 Task: Schedule a 90-minute outdoor yoga and meditation retreat in a serene natural setting.
Action: Mouse moved to (403, 190)
Screenshot: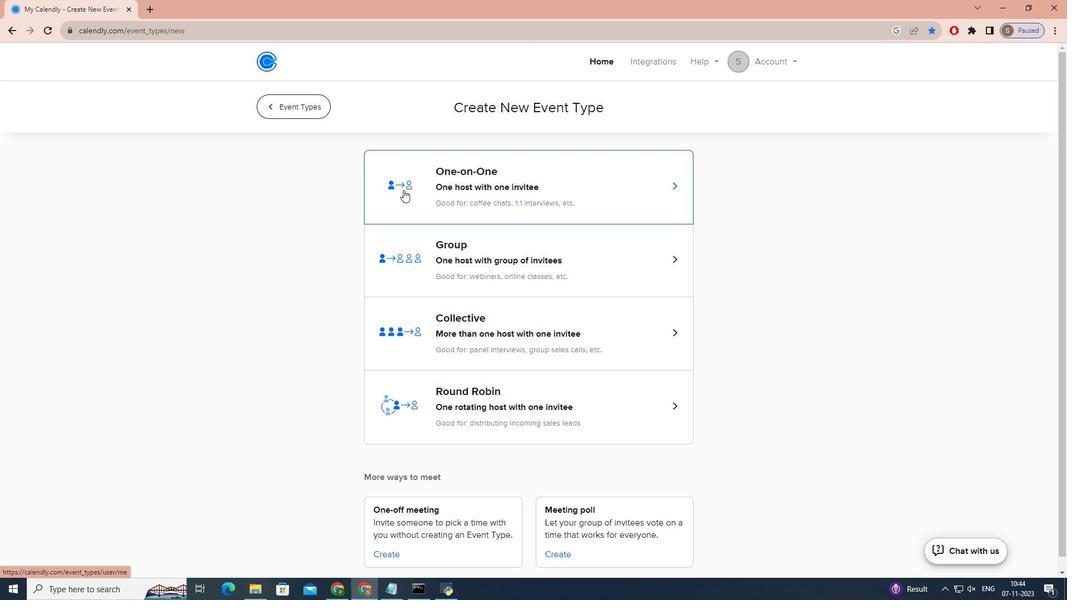 
Action: Mouse pressed left at (403, 190)
Screenshot: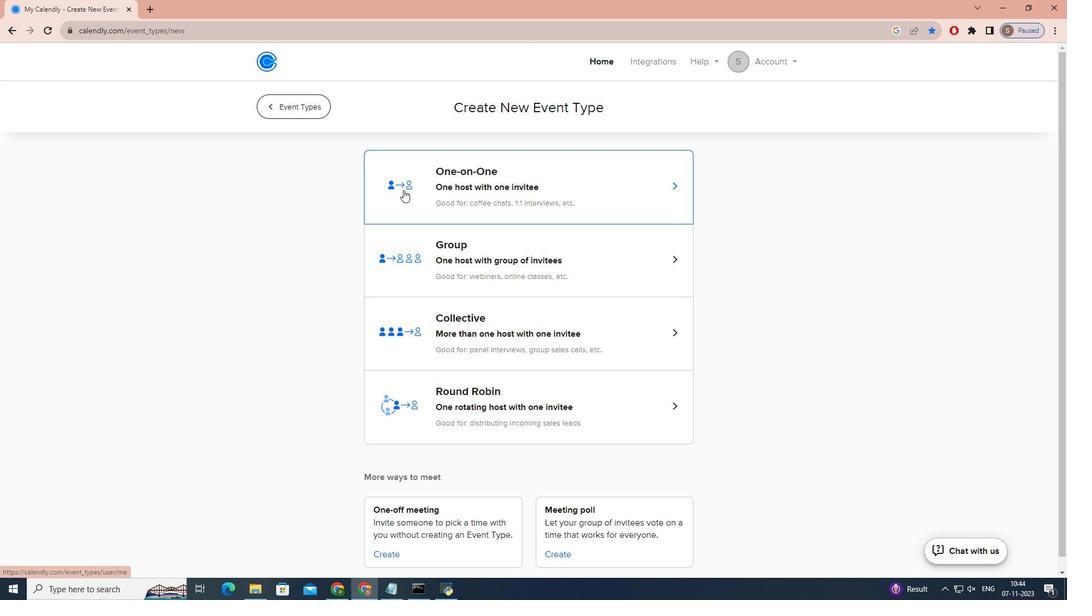
Action: Key pressed s<Key.caps_lock>ERENE<Key.space><Key.caps_lock>o<Key.caps_lock>UTDOOR<Key.space><Key.caps_lock>y<Key.caps_lock>OGA<Key.space>AND<Key.space><Key.caps_lock>m<Key.caps_lock>EDITATION<Key.space><Key.caps_lock>r<Key.caps_lock>ETREAT<Key.space>
Screenshot: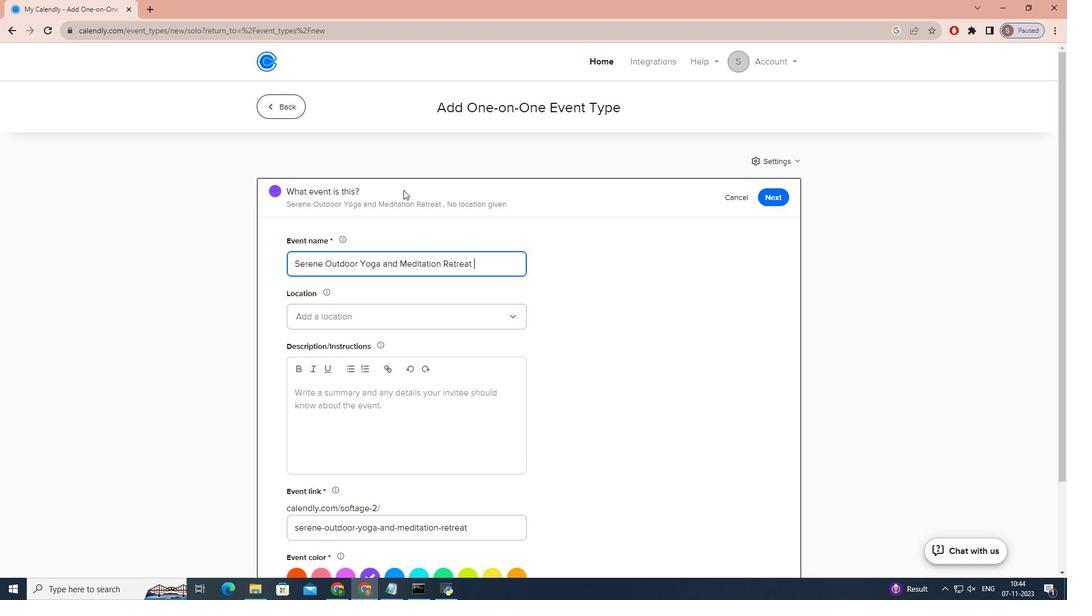 
Action: Mouse moved to (399, 320)
Screenshot: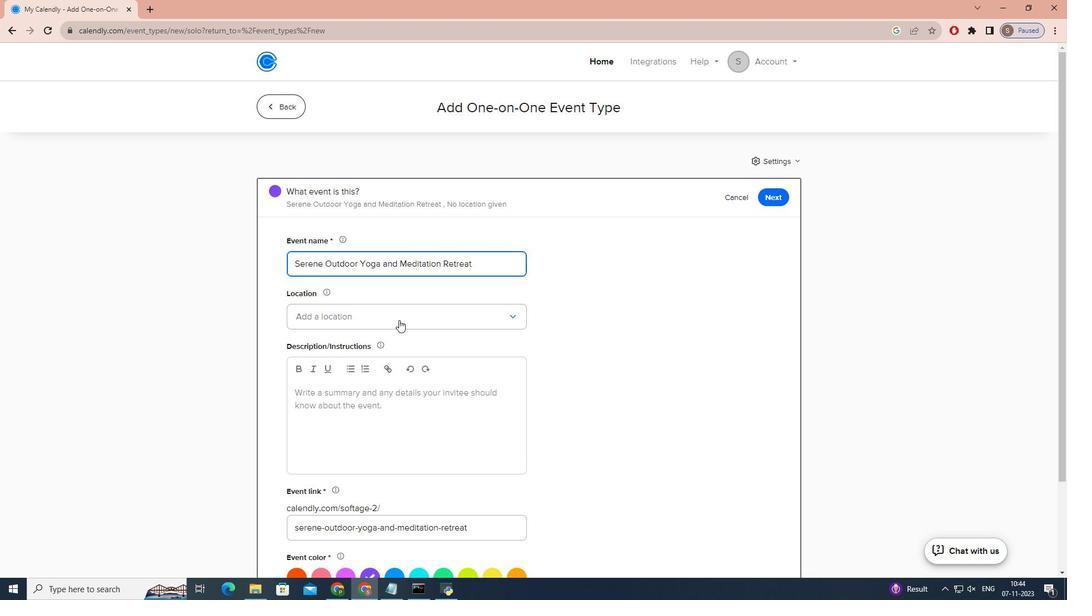 
Action: Mouse pressed left at (399, 320)
Screenshot: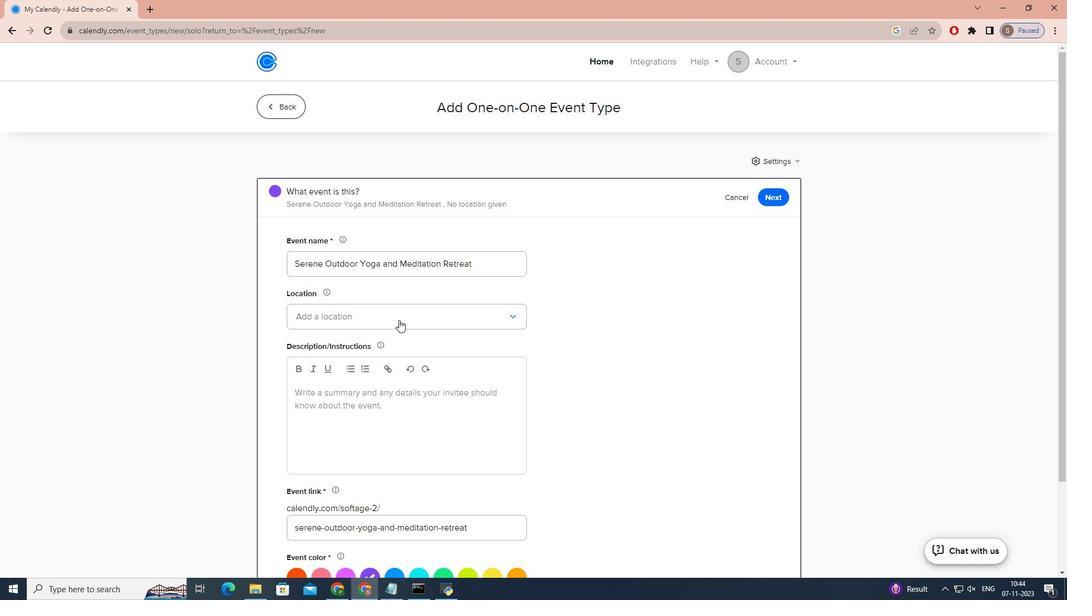 
Action: Mouse moved to (394, 342)
Screenshot: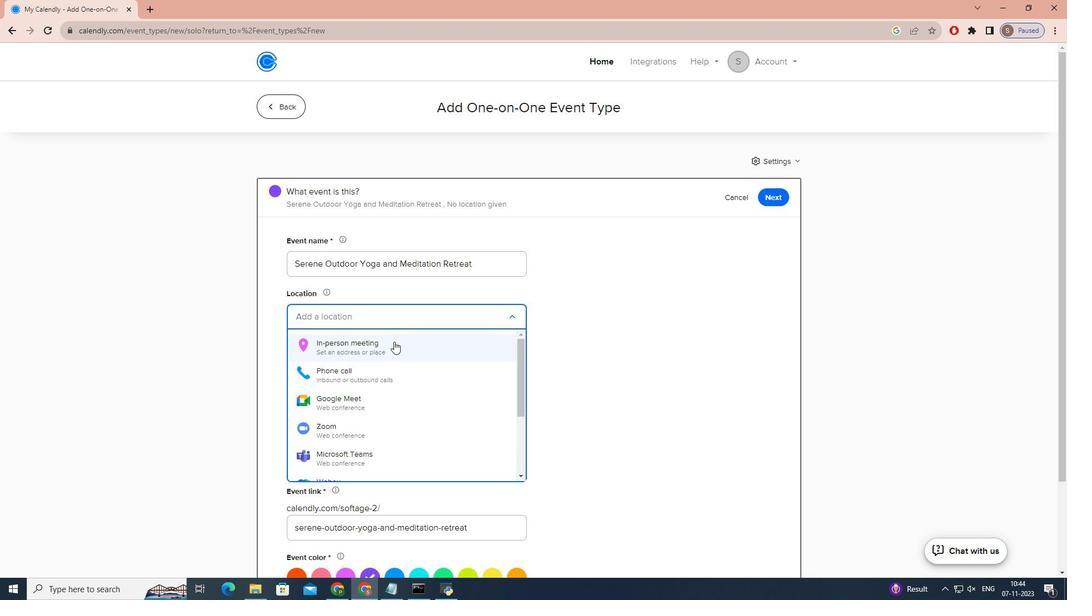 
Action: Mouse pressed left at (394, 342)
Screenshot: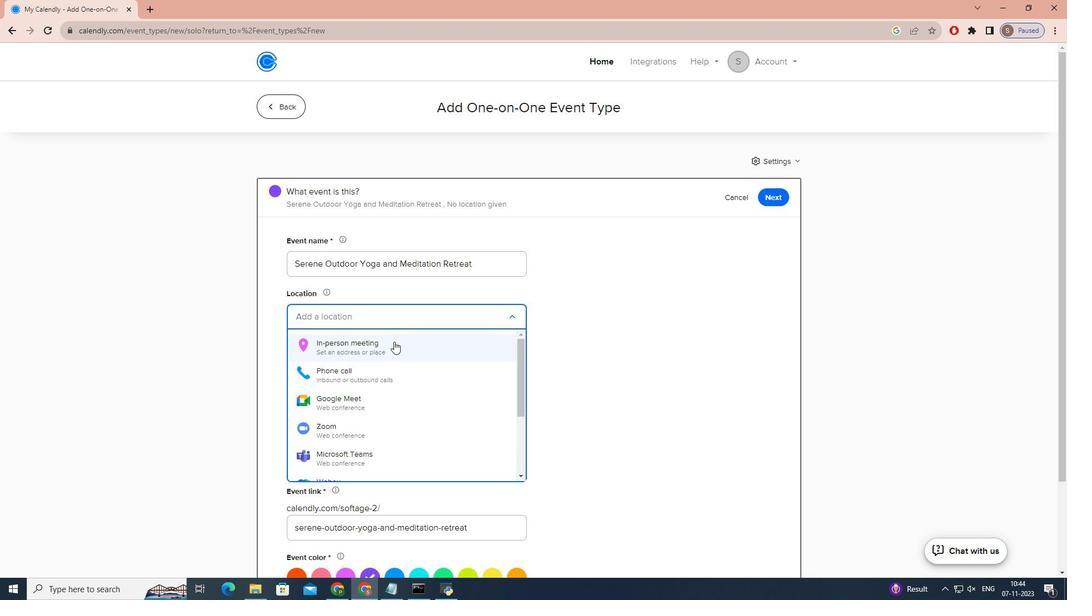 
Action: Mouse moved to (464, 190)
Screenshot: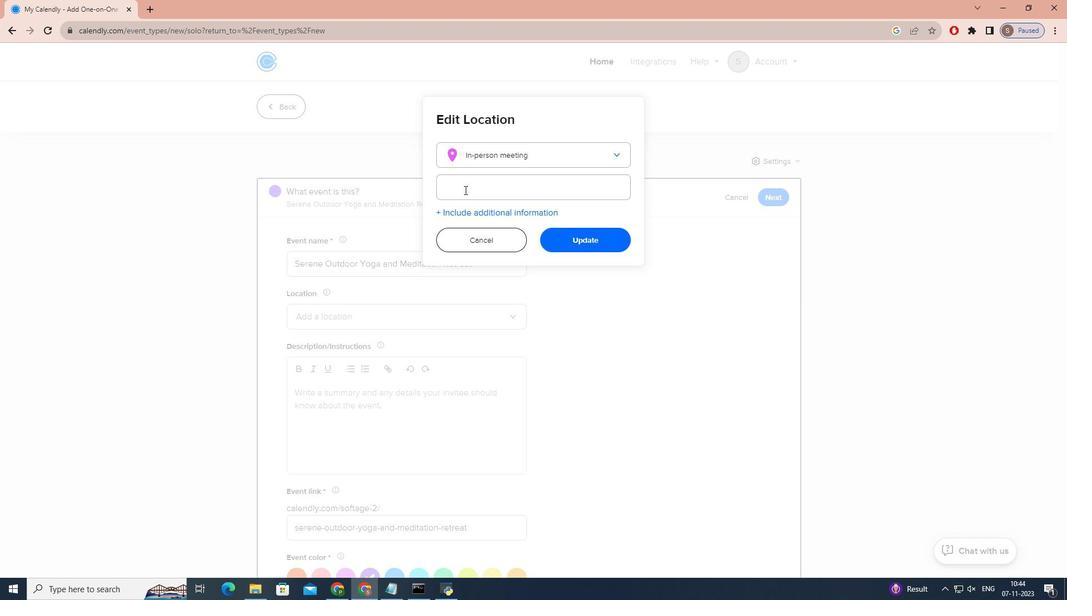
Action: Mouse pressed left at (464, 190)
Screenshot: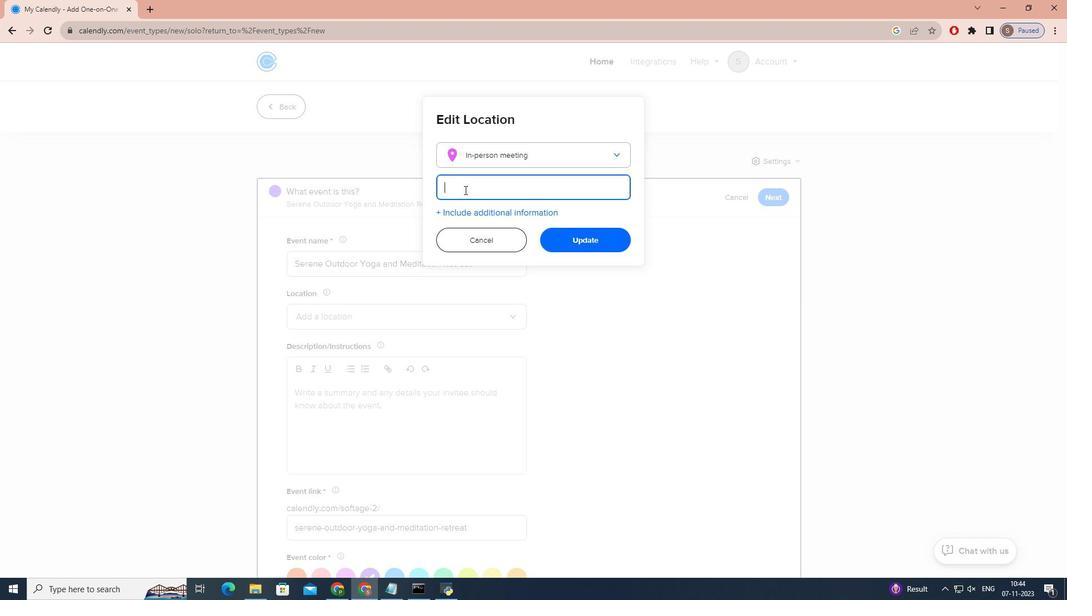 
Action: Key pressed <Key.caps_lock>e<Key.caps_lock>VERGLADES<Key.space><Key.caps_lock>n<Key.caps_lock>ATIONAL<Key.space><Key.caps_lock>p<Key.caps_lock>ARK,<Key.space><Key.caps_lock>f<Key.caps_lock>LORIDA,<Key.space><Key.caps_lock>usa
Screenshot: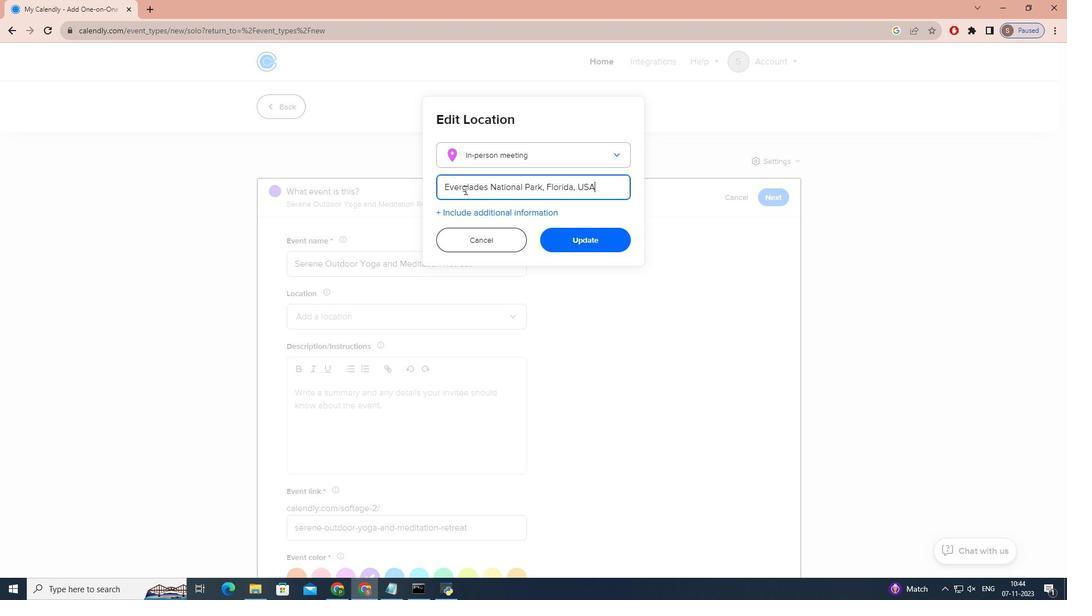 
Action: Mouse moved to (586, 242)
Screenshot: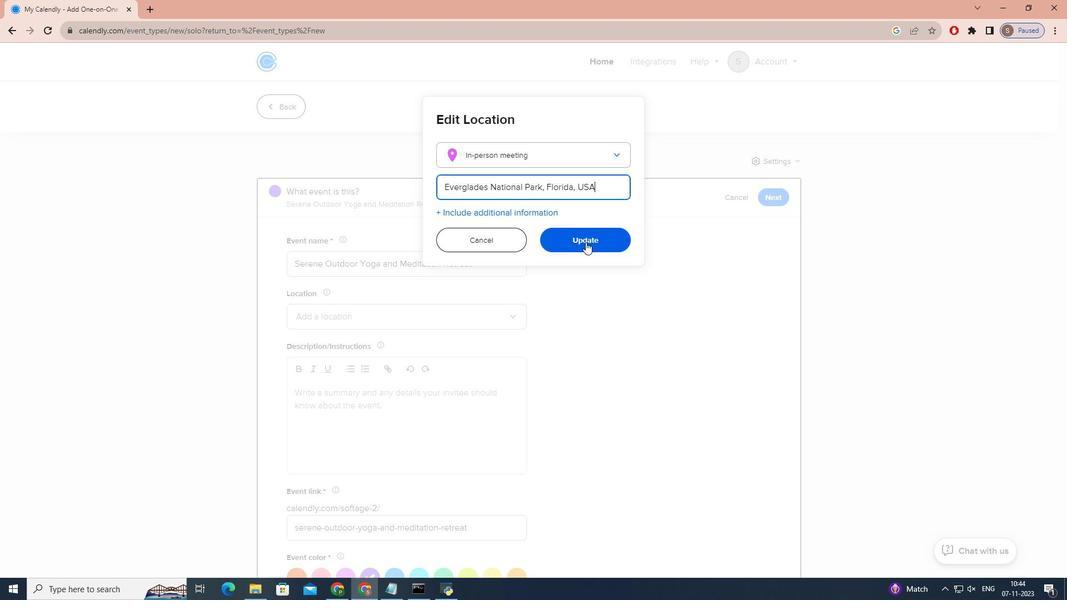 
Action: Mouse pressed left at (586, 242)
Screenshot: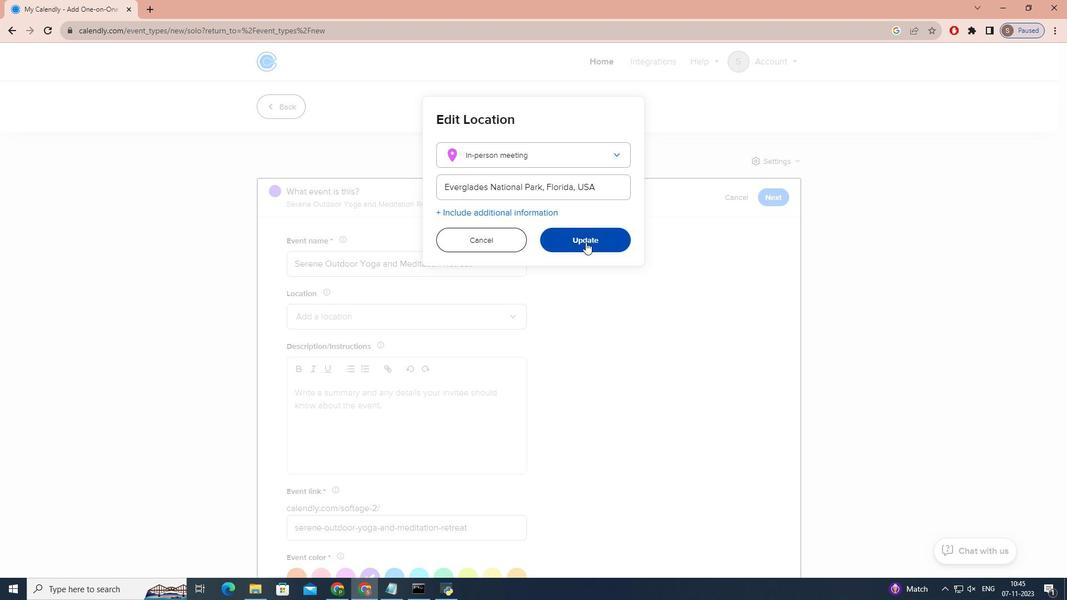 
Action: Mouse moved to (324, 441)
Screenshot: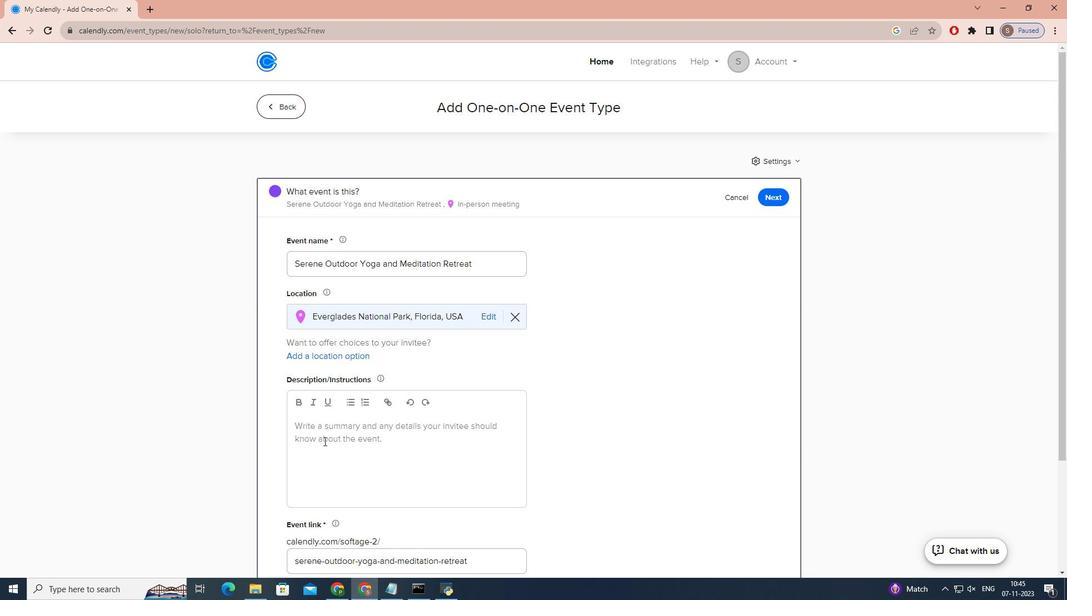 
Action: Mouse pressed left at (324, 441)
Screenshot: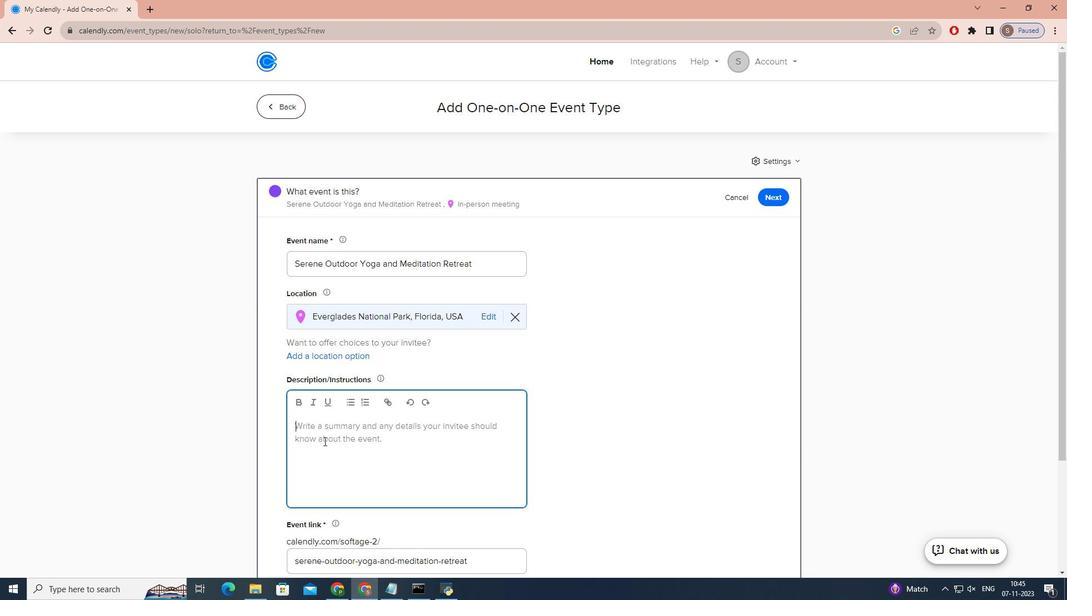 
Action: Key pressed j<Key.caps_lock>OIN<Key.space>US<Key.space>FOR<Key.space>A<Key.space>REJUVENATING<Key.space>OUTDOOR<Key.space>YOGA<Key.space>AND<Key.space>MEDITATION<Key.space>RETREAT<Key.space>IN<Key.space>THE<Key.space>HEART<Key.space>OF<Key.space>NATURE.<Key.space><Key.caps_lock>e<Key.caps_lock>SCAPE<Key.space>FROM<Key.space>THE<Key.space>HUSTLE<Key.space>AND<Key.space>BUSTLE<Key.space>OF<Key.space>DAILY<Key.space>LIFE<Key.space>AND<Key.space>IMMERSE<Key.space>YOURSELF<Key.space>IN<Key.space>THE<Key.space>TRANQUILIY<Key.backspace>TY<Key.space>OF<Key.space>A<Key.space>SERENE<Key.space>NATURAL<Key.space>SETTING.<Key.space><Key.caps_lock>t<Key.caps_lock>HIS<Key.space>RETREAT<Key.space>IS<Key.space>DESIGNED<Key.space>TO<Key.space>HELP<Key.space>YOU<Key.space>FIND<Key.space>INNER<Key.space>PA<Key.backspace>EACE,<Key.space>BALANCE,<Key.space>AND<Key.space>RELAXATION,<Key.space>WHILE<Key.space>CONNECI<Key.backspace>TING<Key.space>WITH<Key.space>THE<Key.space>BEAUTY<Key.space>OF<Key.space>THE<Key.space>GREAT<Key.space>OUTDOORS.<Key.space><Key.enter>O<Key.caps_lock><Key.backspace>o<Key.caps_lock>UR<Key.space>EXPERT<Key.space>GO<Key.backspace><Key.backspace>YOGA<Key.space>AND<Key.space>MEDITATION<Key.space>INSTRUCTOR<Key.space>WILL<Key.space>GUIDE<Key.space>YOU<Key.space>THROUGH<Key.space>A<Key.space>SESSION<Key.space>THAT<Key.space>COMBINES<Key.space>GENTLE<Key.space>YOGA<Key.space>POSES,<Key.space>MINDFULNESS<Key.space>MEDITATION,<Key.space>AND<Key.space>DEEP<Key.space>RELAXATION<Key.space>TECHNIQUES.<Key.space><Key.caps_lock>t<Key.caps_lock>HIS<Key.space>RETREAT<Key.space>IS<Key.space>SUITABLE<Key.space>FOR<Key.space>ALL<Key.space>LEVELS,<Key.space>FROM<Key.space>BEGINNERS<Key.space>TO<Key.space>EXPERIENCED<Key.space>PRACTITIONERS.<Key.space>
Screenshot: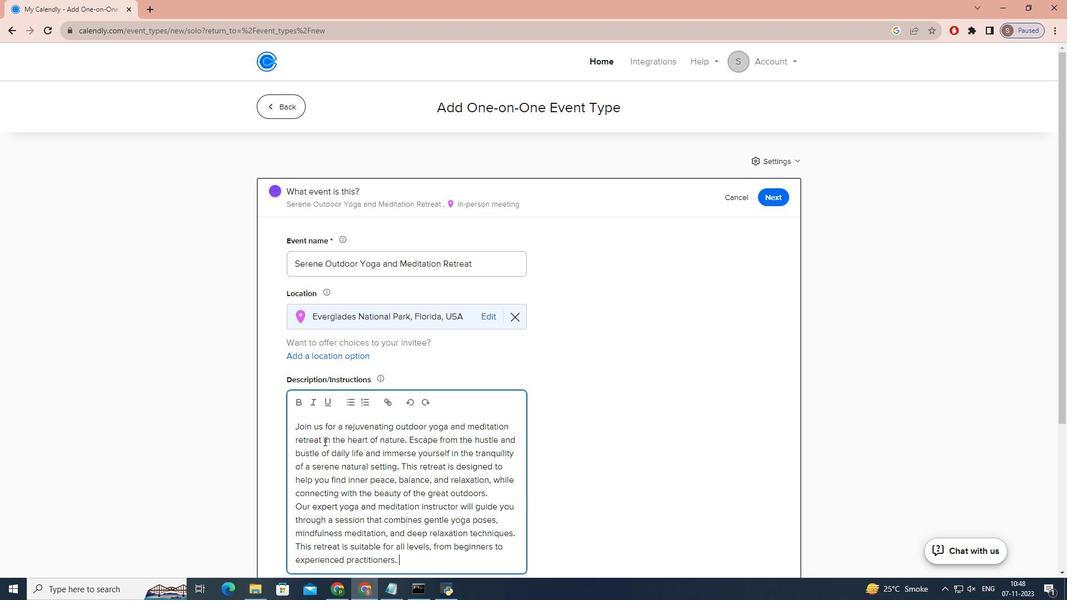 
Action: Mouse moved to (366, 458)
Screenshot: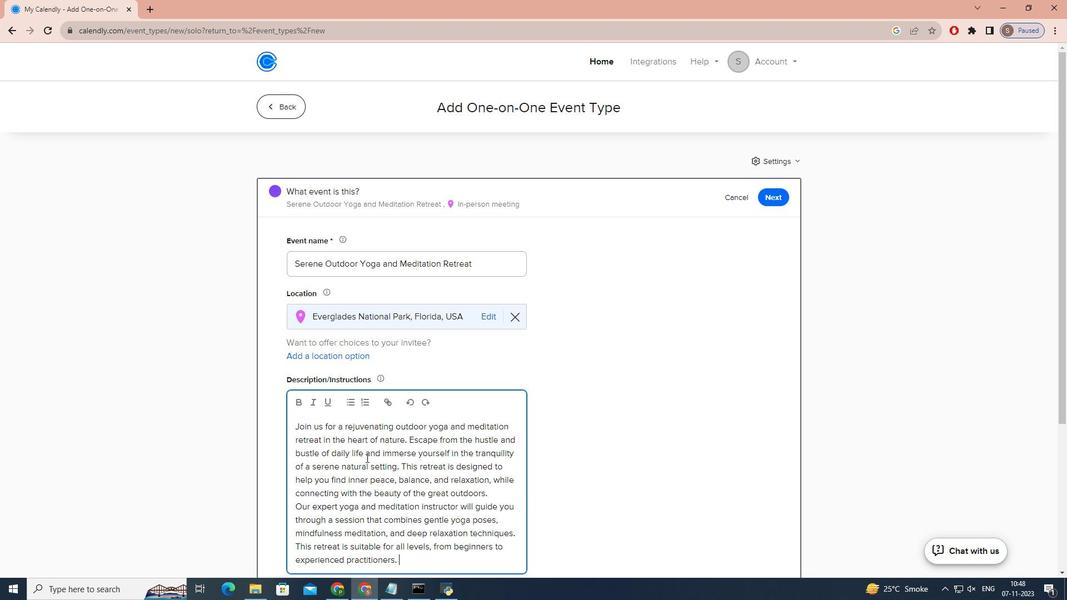 
Action: Mouse scrolled (366, 457) with delta (0, 0)
Screenshot: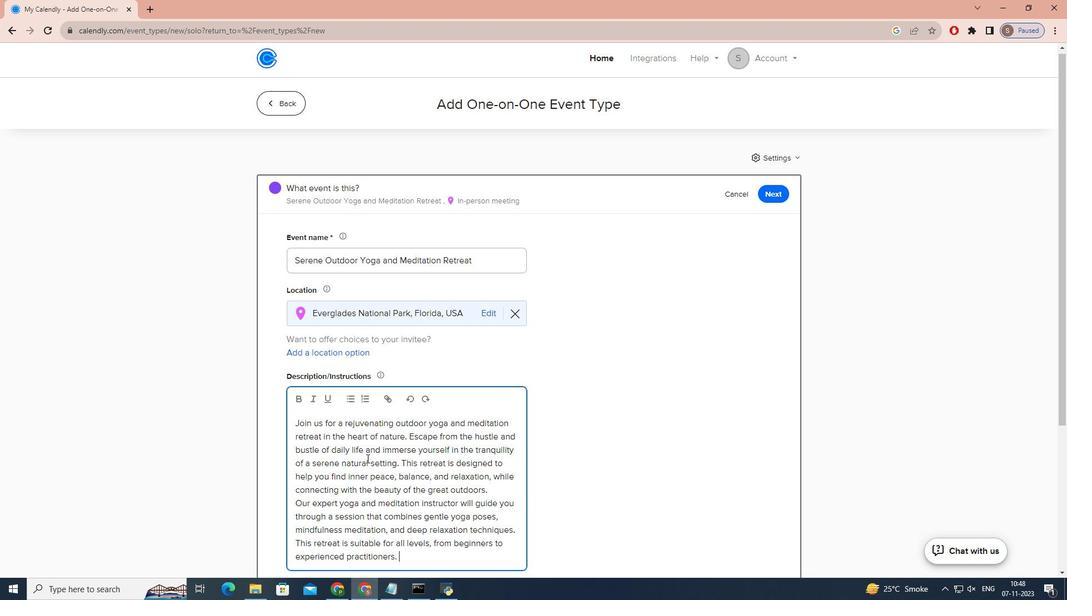 
Action: Mouse scrolled (366, 457) with delta (0, 0)
Screenshot: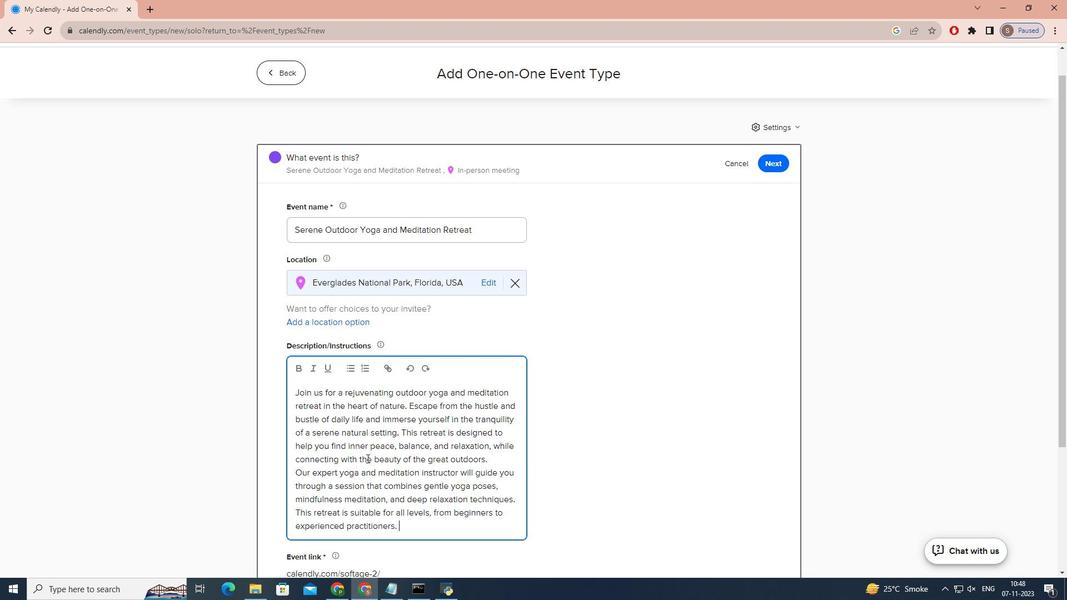 
Action: Mouse moved to (367, 458)
Screenshot: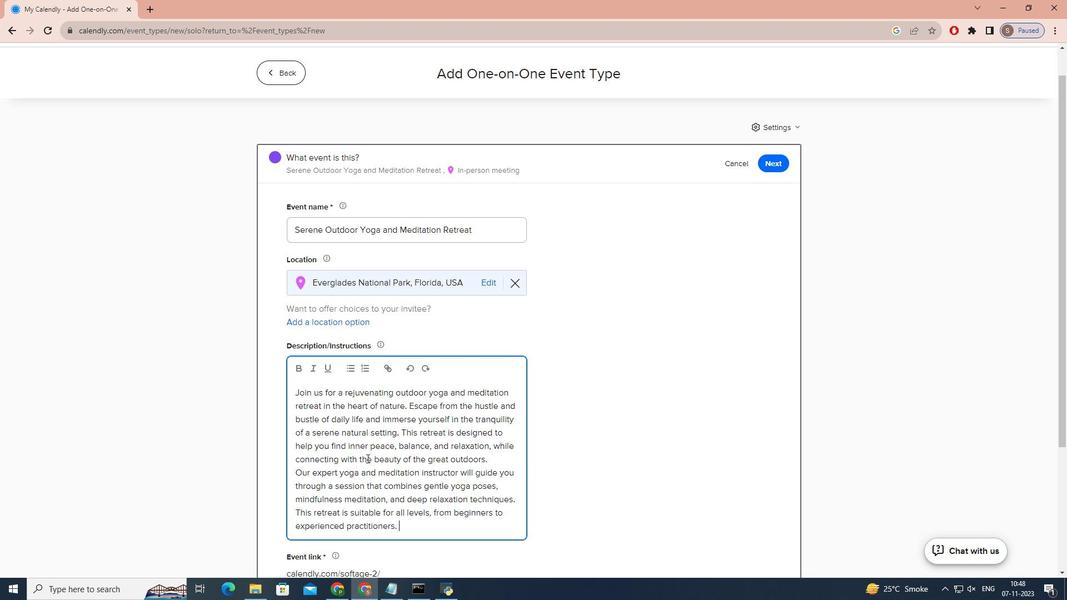 
Action: Mouse scrolled (367, 458) with delta (0, 0)
Screenshot: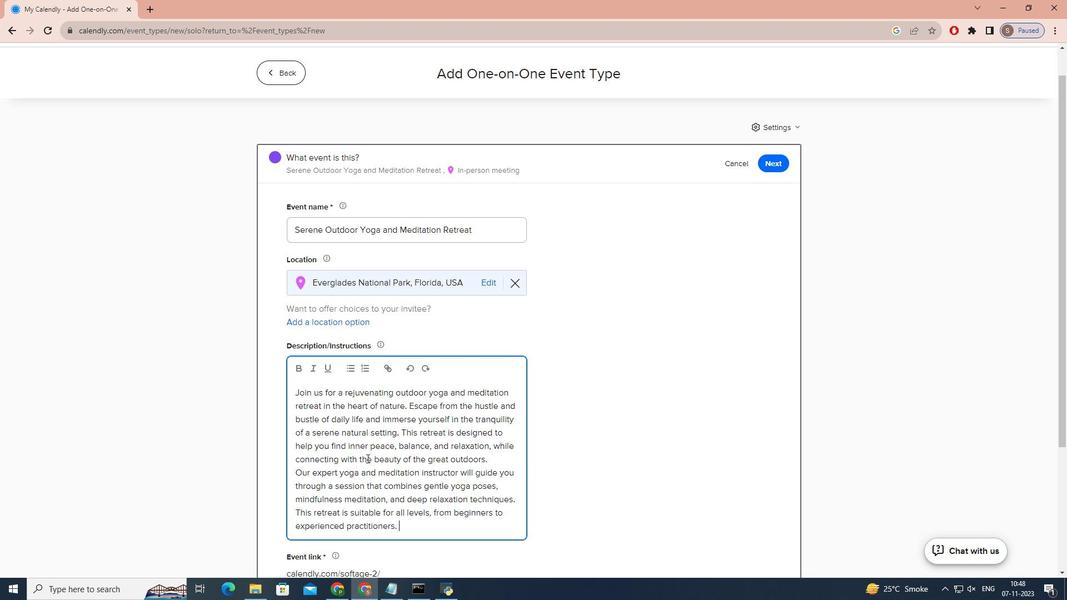 
Action: Mouse scrolled (367, 458) with delta (0, 0)
Screenshot: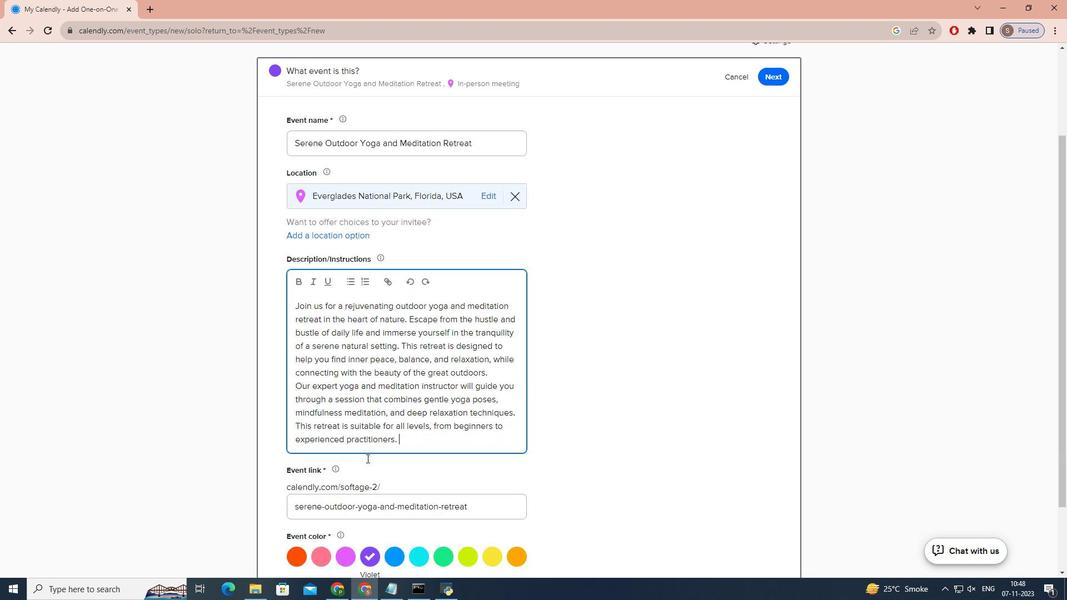 
Action: Mouse scrolled (367, 458) with delta (0, 0)
Screenshot: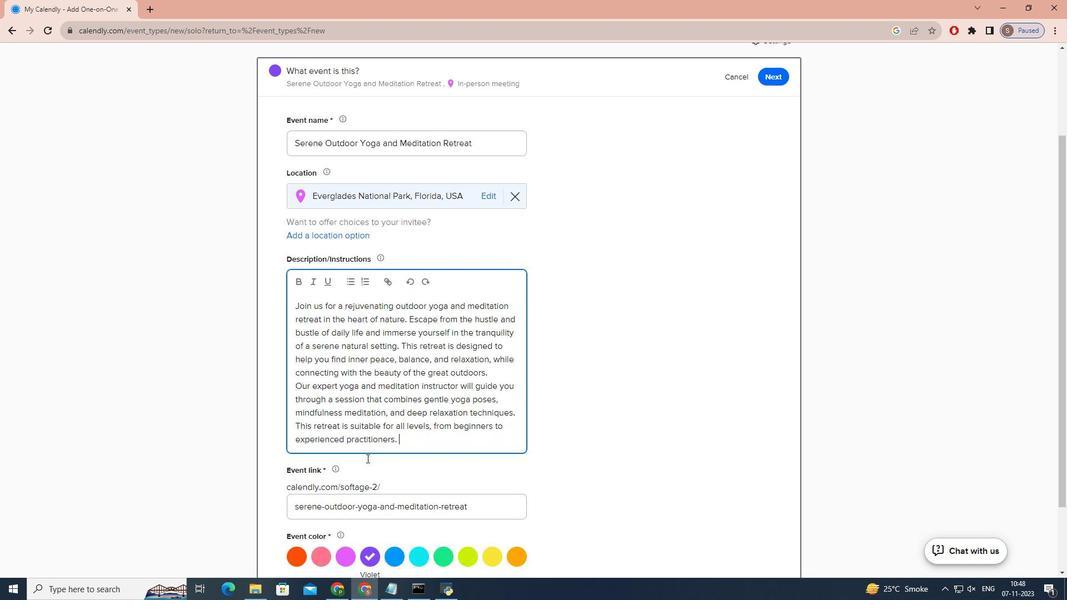 
Action: Mouse scrolled (367, 458) with delta (0, 0)
Screenshot: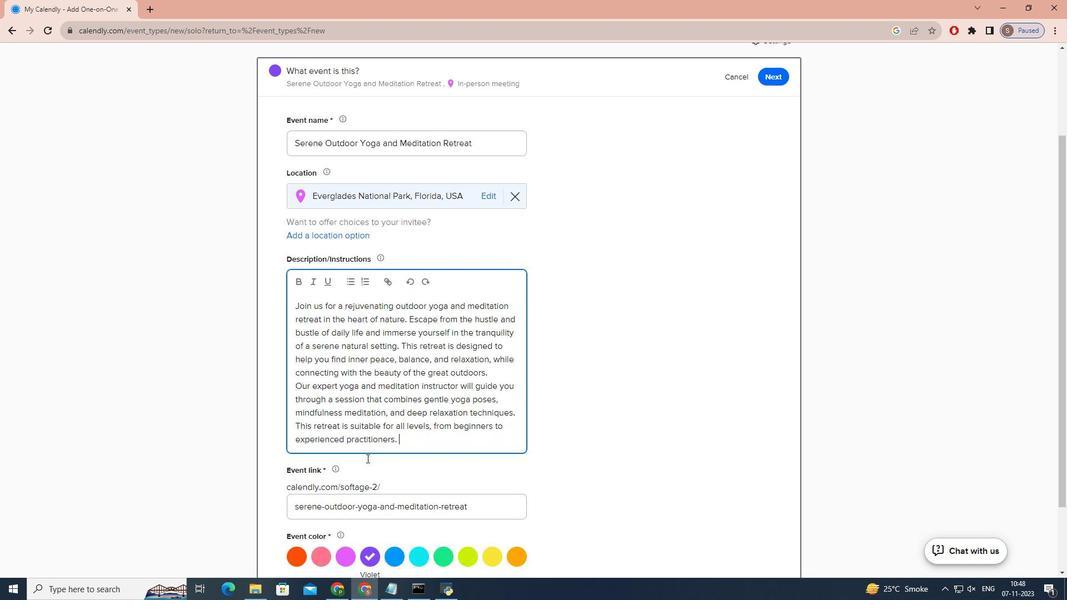 
Action: Mouse moved to (396, 471)
Screenshot: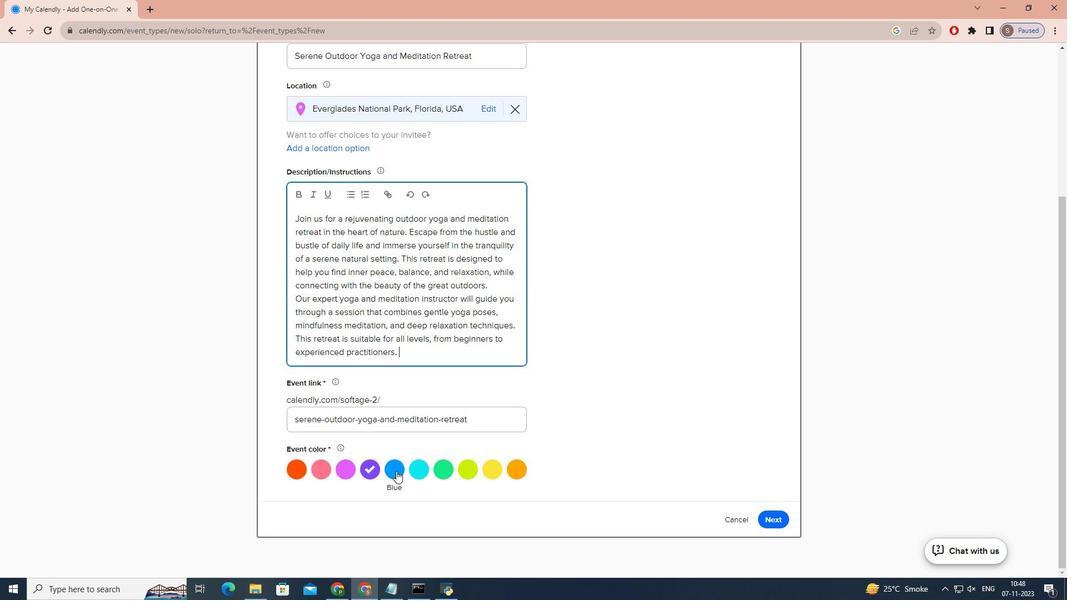 
Action: Mouse pressed left at (396, 471)
Screenshot: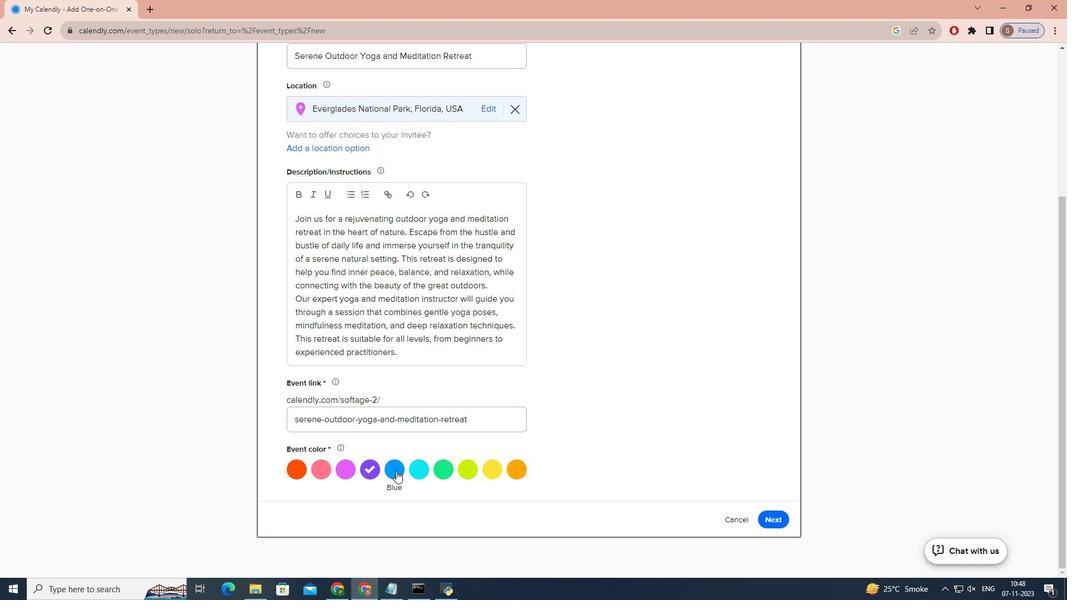 
Action: Mouse moved to (776, 517)
Screenshot: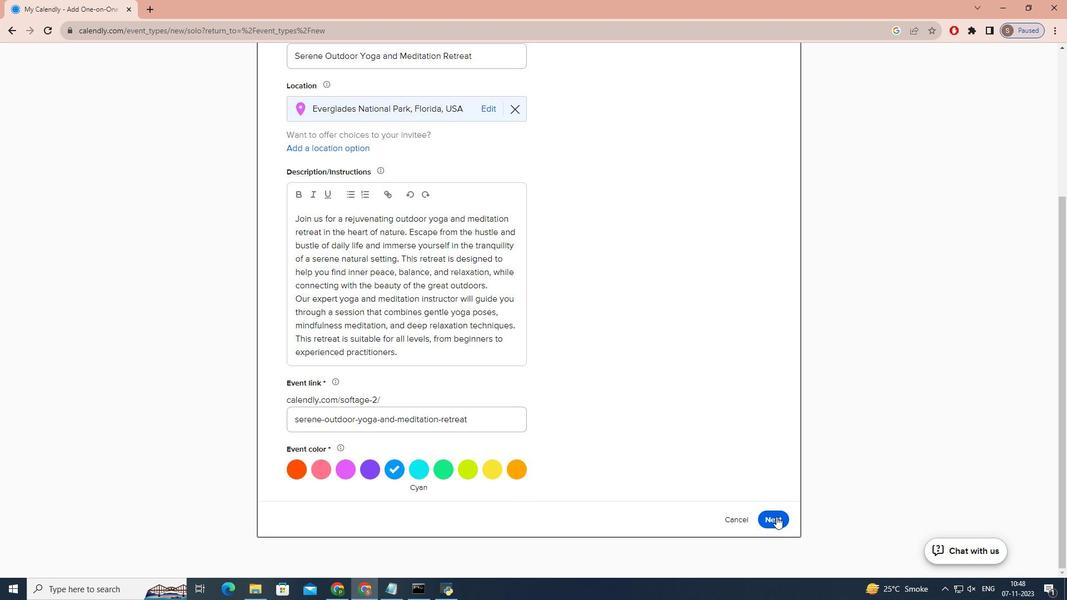 
Action: Mouse pressed left at (776, 517)
Screenshot: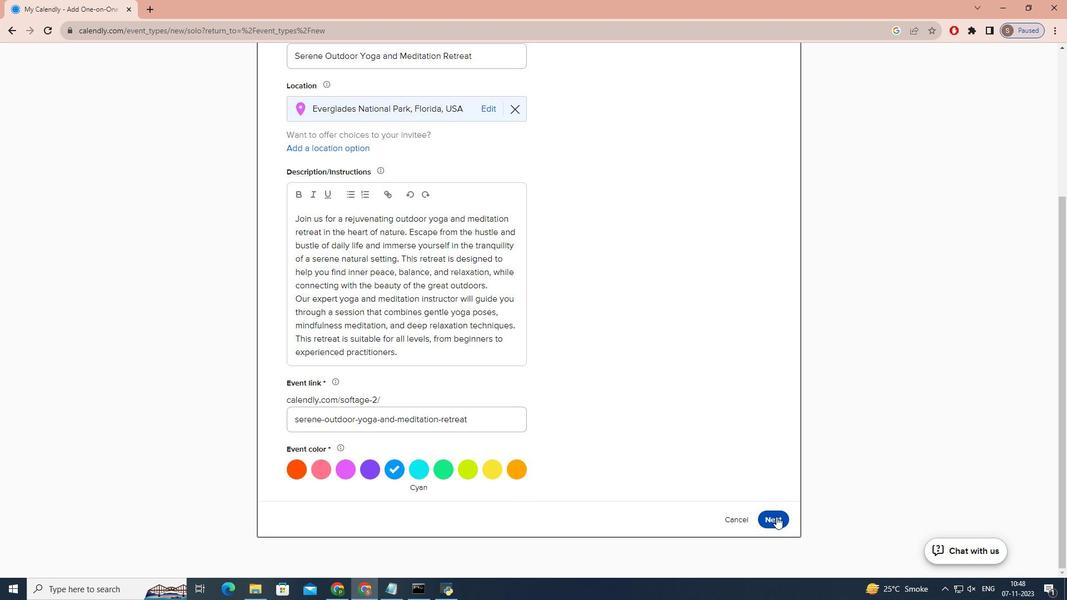 
Action: Mouse moved to (417, 260)
Screenshot: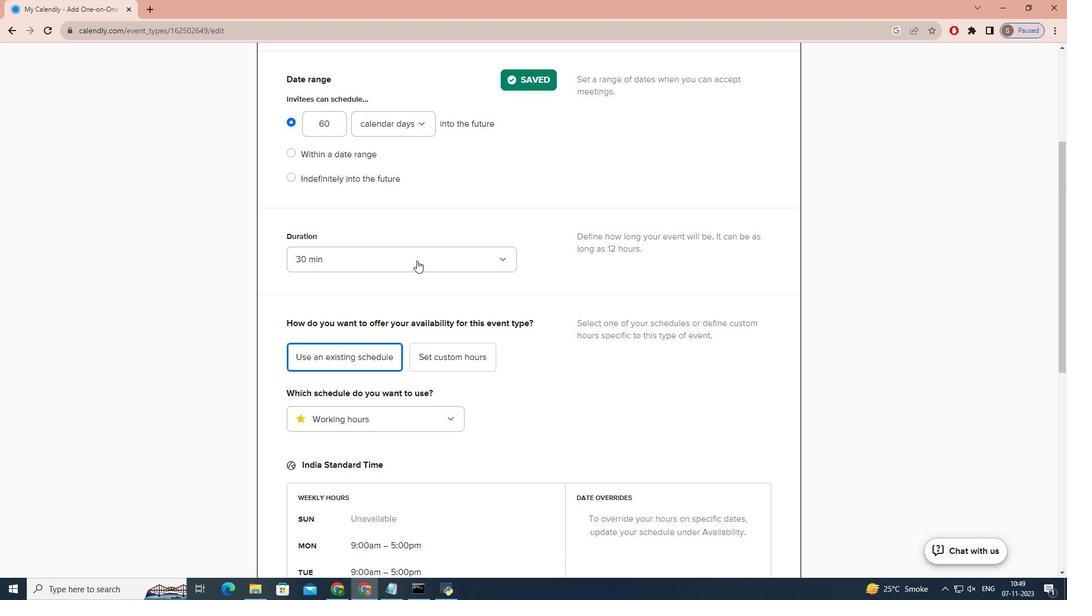 
Action: Mouse pressed left at (417, 260)
Screenshot: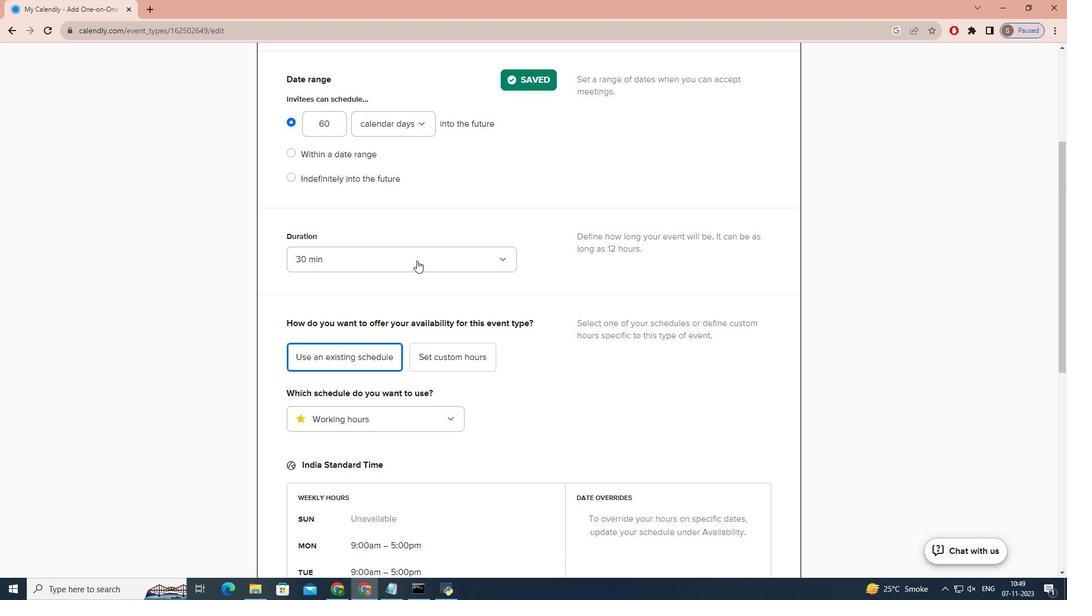 
Action: Mouse moved to (390, 373)
Screenshot: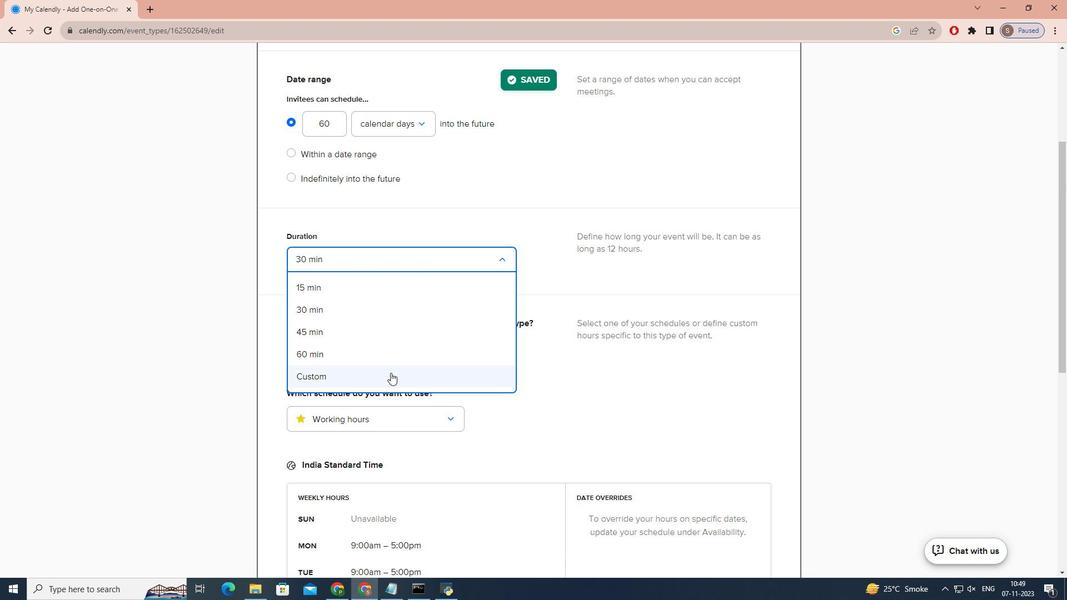 
Action: Mouse pressed left at (390, 373)
Screenshot: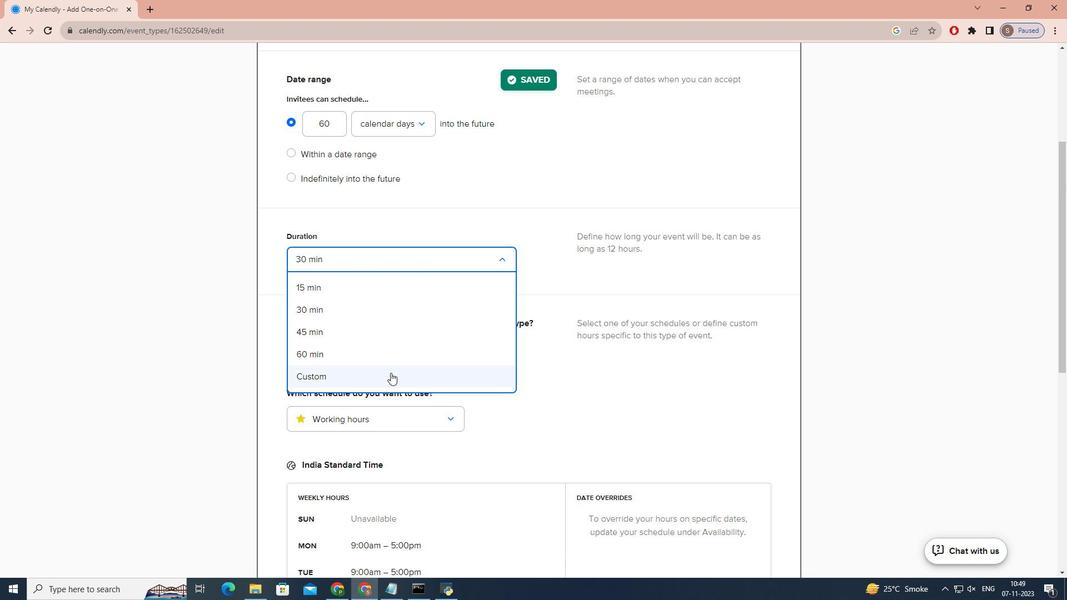 
Action: Key pressed 90
Screenshot: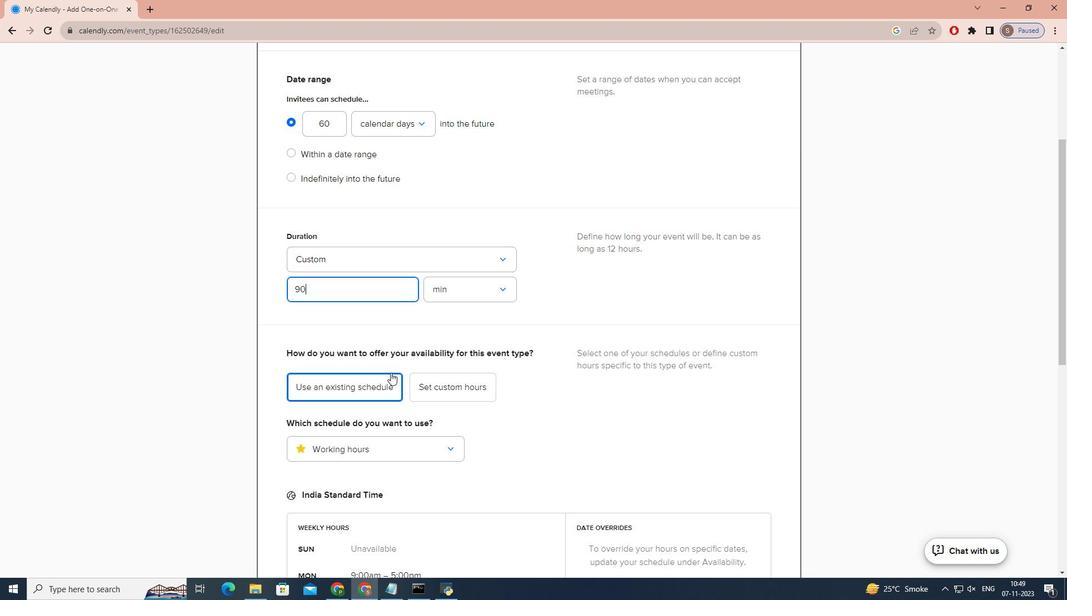 
Action: Mouse moved to (507, 365)
Screenshot: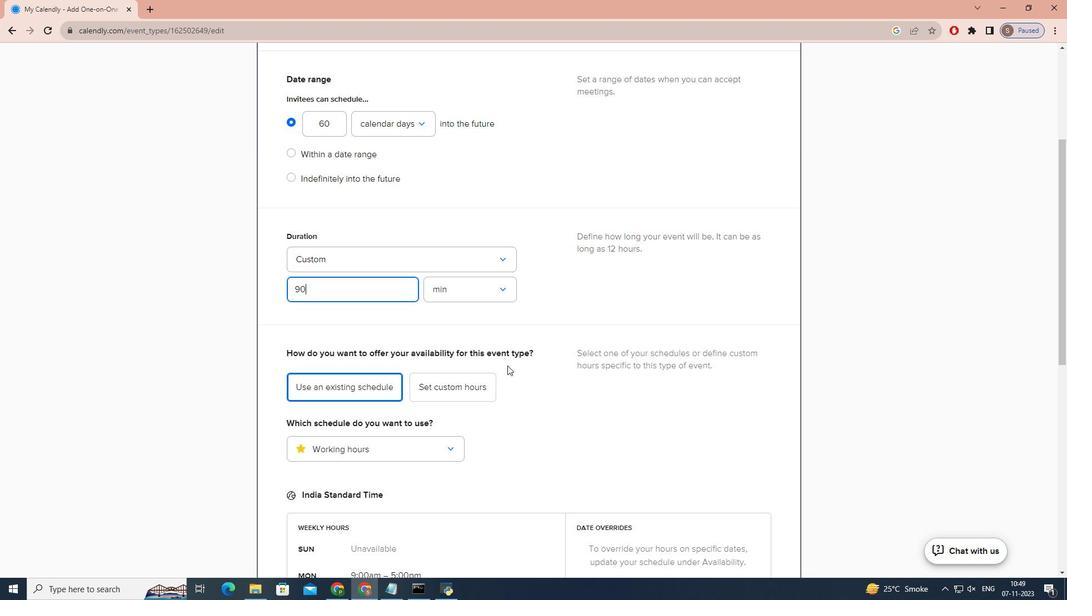 
Action: Mouse scrolled (507, 366) with delta (0, 0)
Screenshot: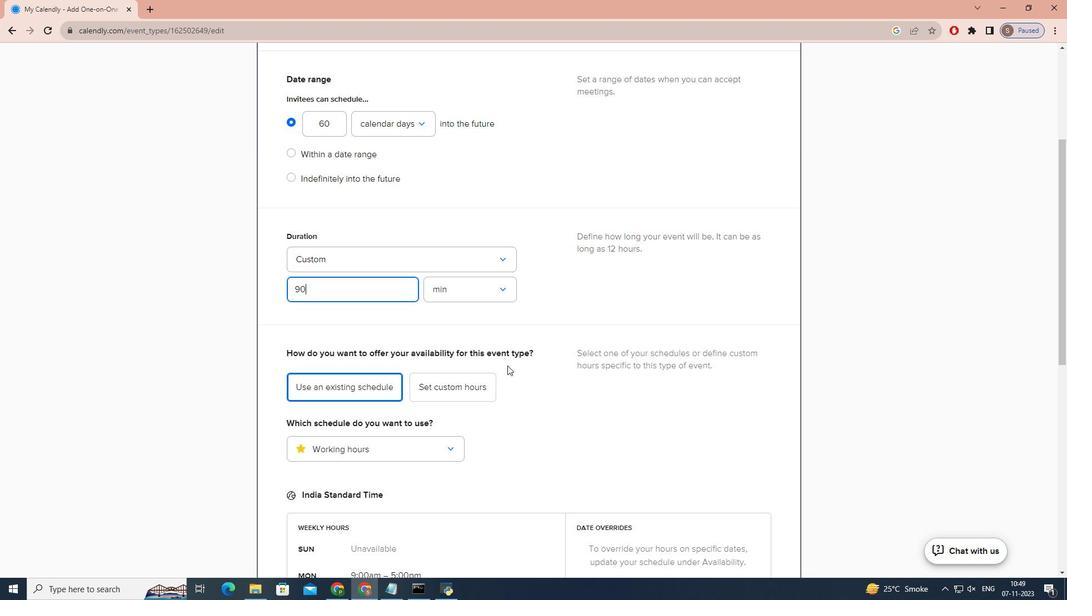 
Action: Mouse scrolled (507, 366) with delta (0, 0)
Screenshot: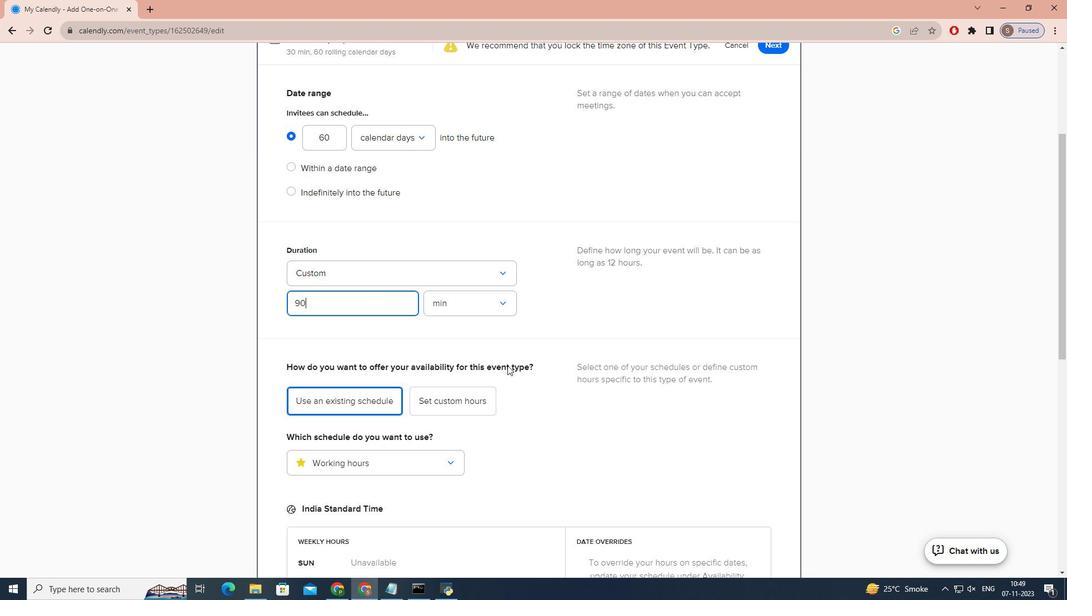 
Action: Mouse scrolled (507, 366) with delta (0, 0)
Screenshot: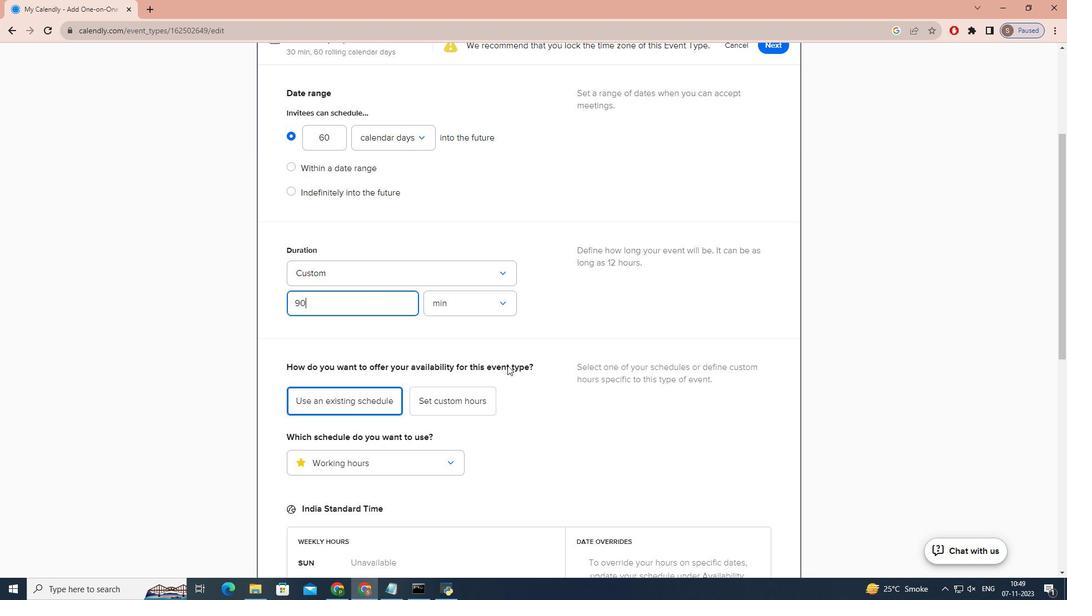 
Action: Mouse scrolled (507, 366) with delta (0, 0)
Screenshot: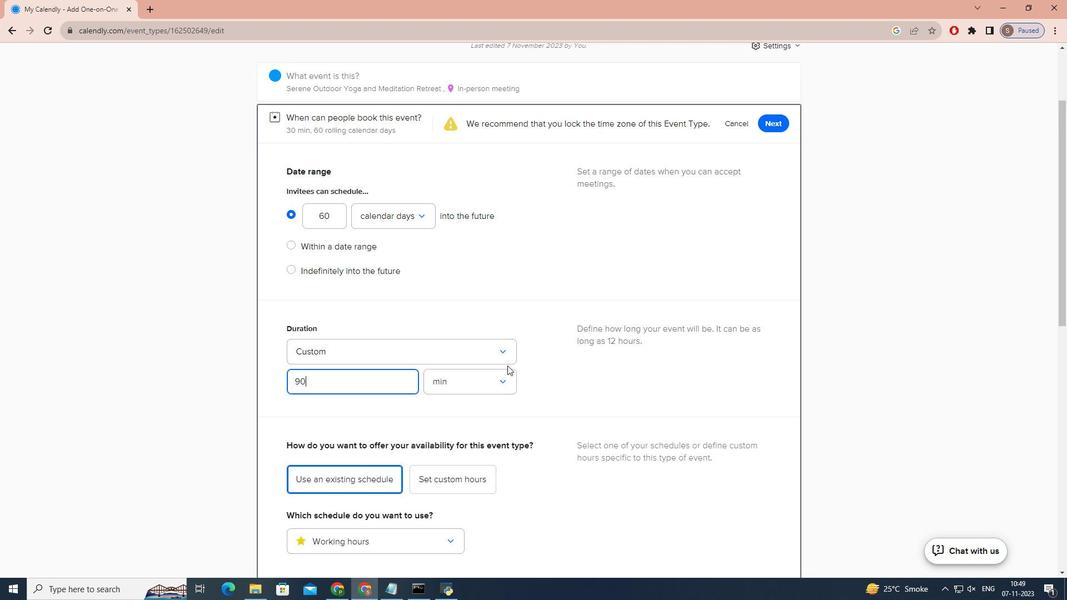 
Action: Mouse scrolled (507, 366) with delta (0, 0)
Screenshot: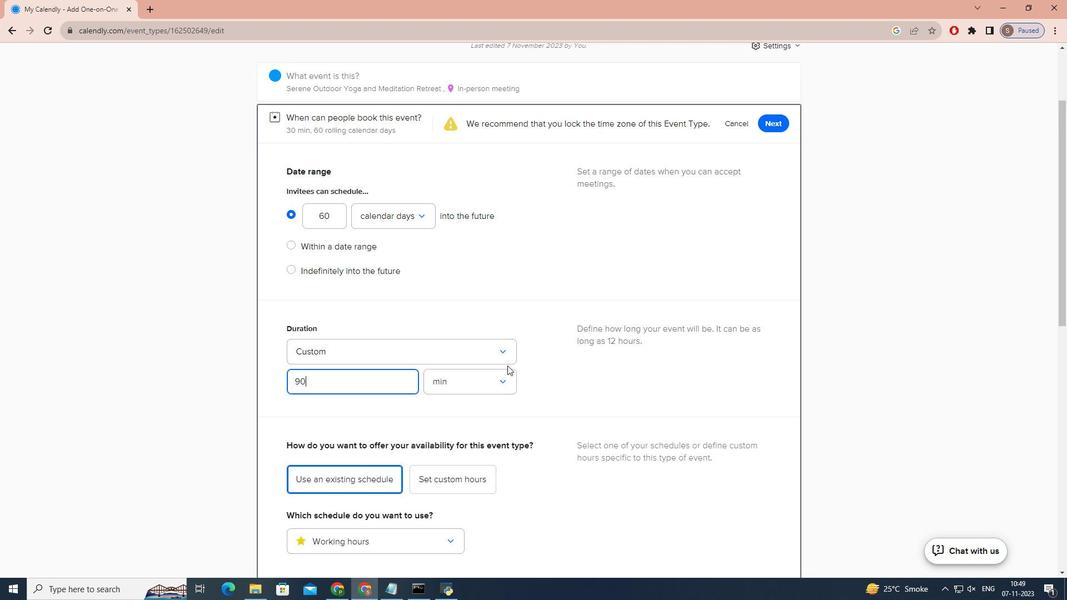 
Action: Mouse scrolled (507, 366) with delta (0, 0)
Screenshot: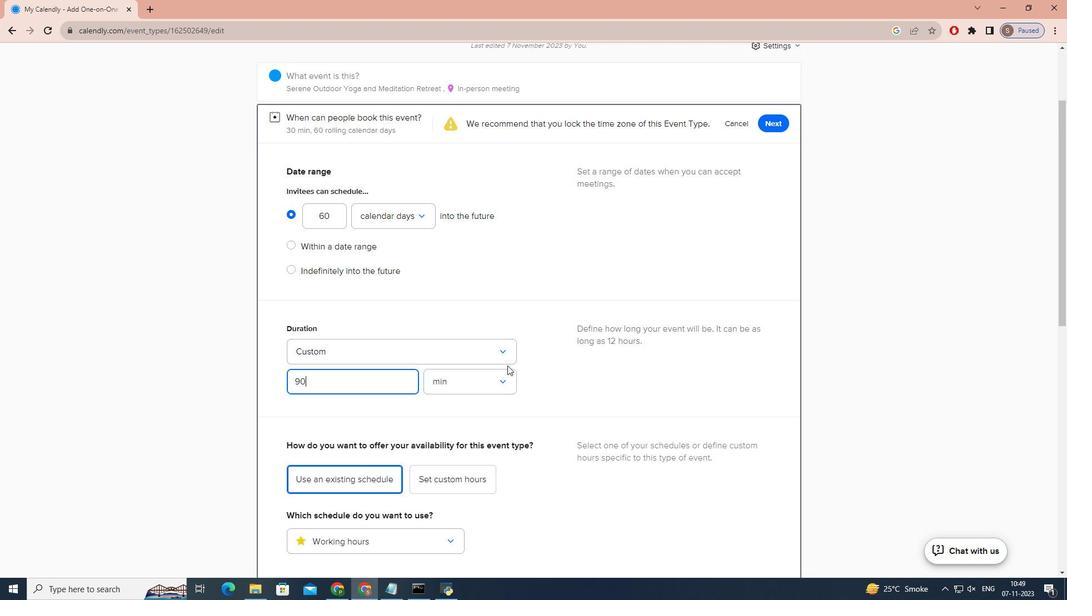 
Action: Mouse moved to (766, 233)
Screenshot: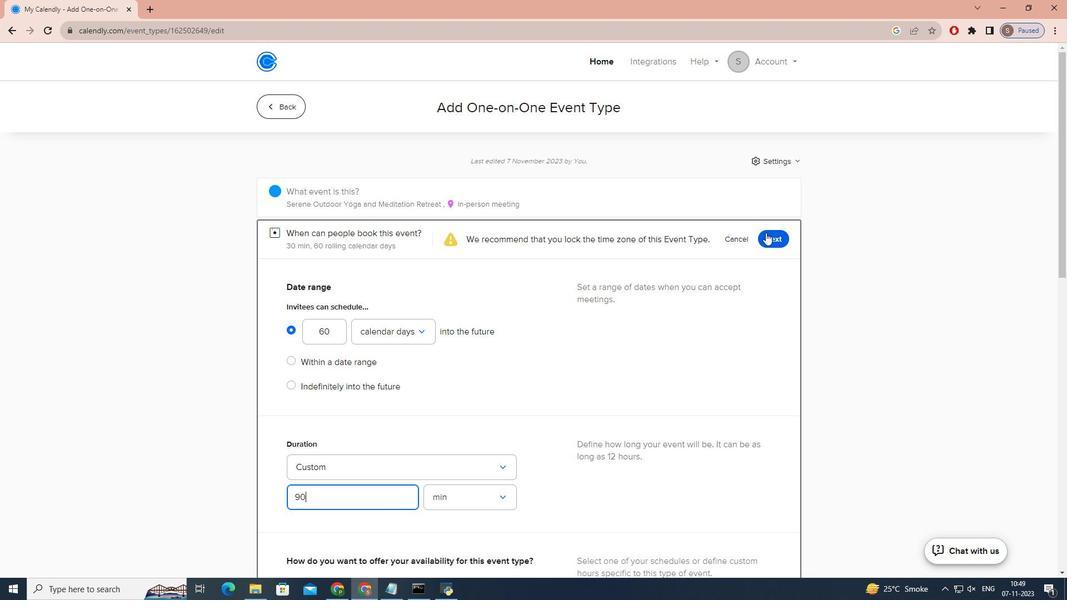 
Action: Mouse pressed left at (766, 233)
Screenshot: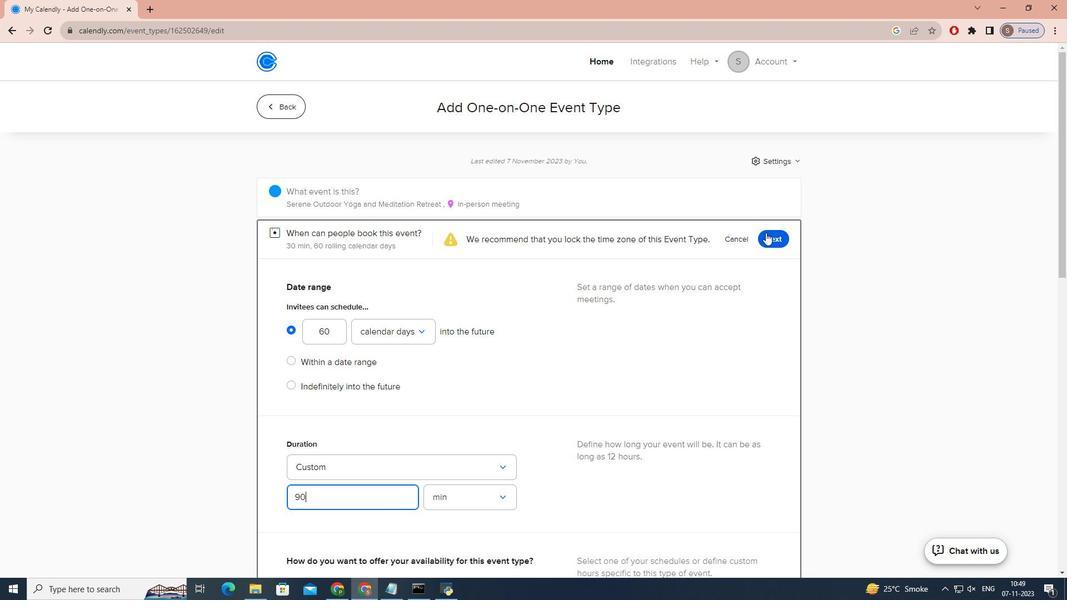 
